 Task: Select the Jordan Time as time zone for the schedule.
Action: Mouse moved to (312, 552)
Screenshot: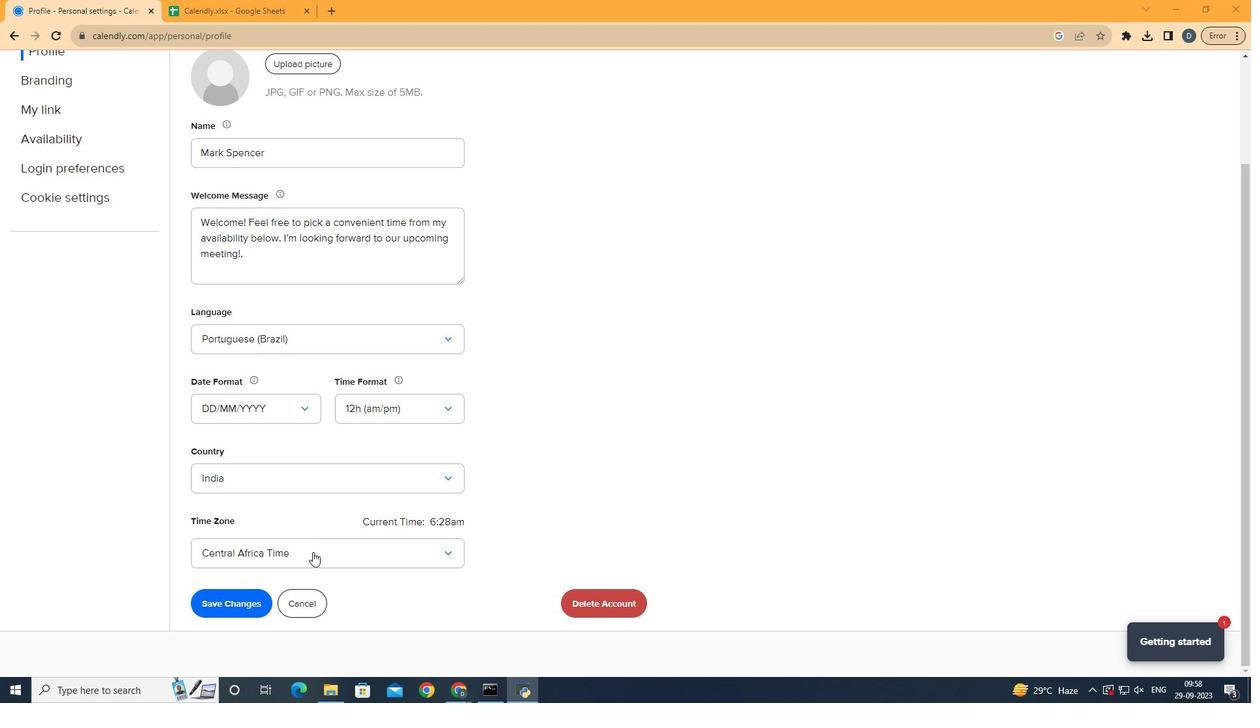
Action: Mouse pressed left at (312, 552)
Screenshot: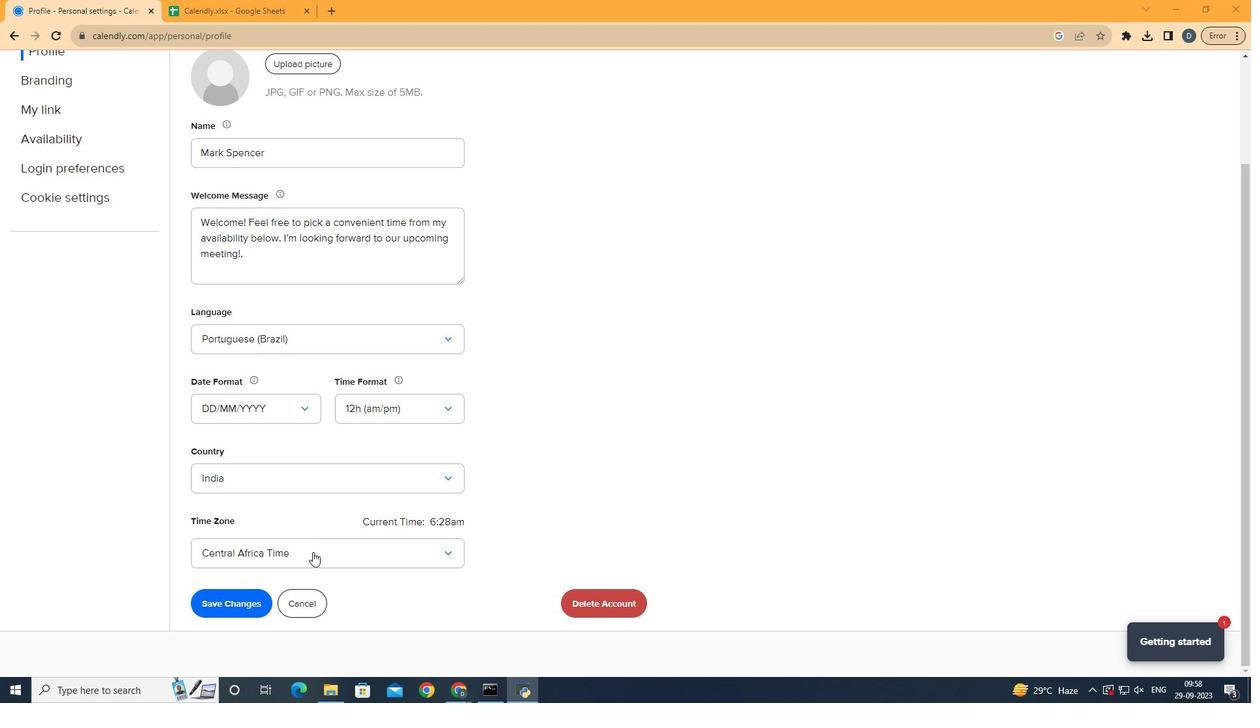 
Action: Mouse moved to (318, 596)
Screenshot: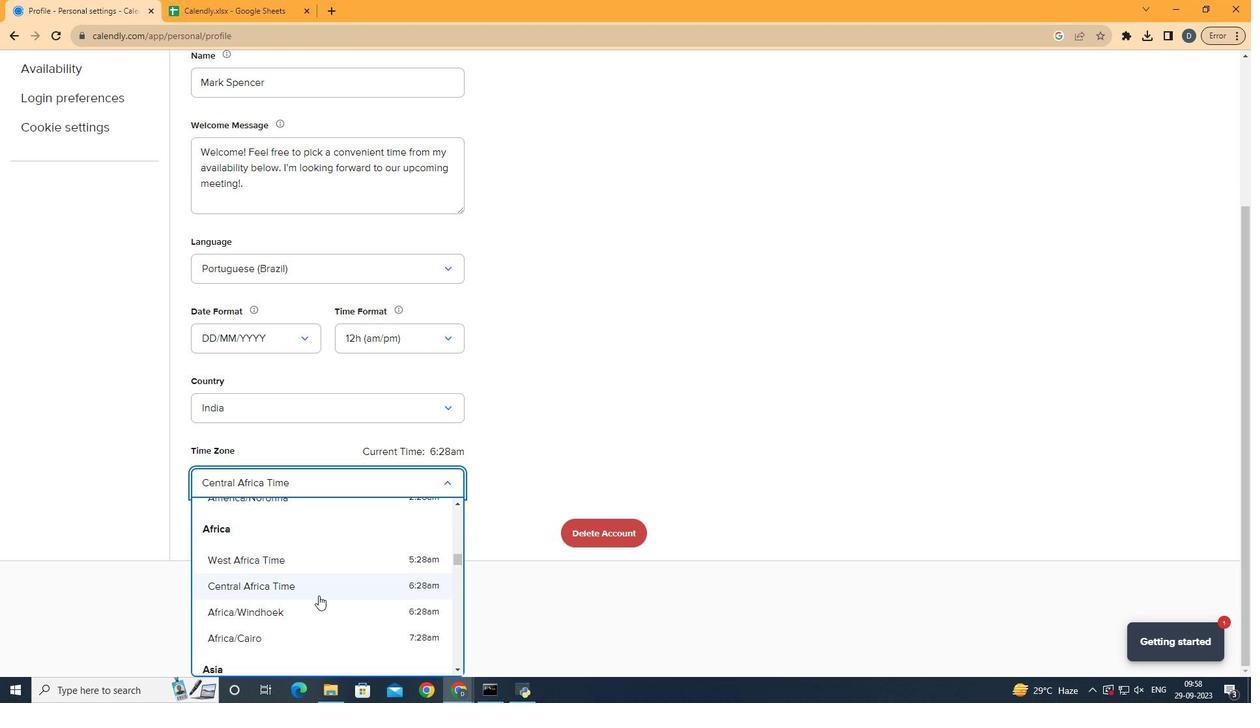 
Action: Mouse scrolled (318, 595) with delta (0, 0)
Screenshot: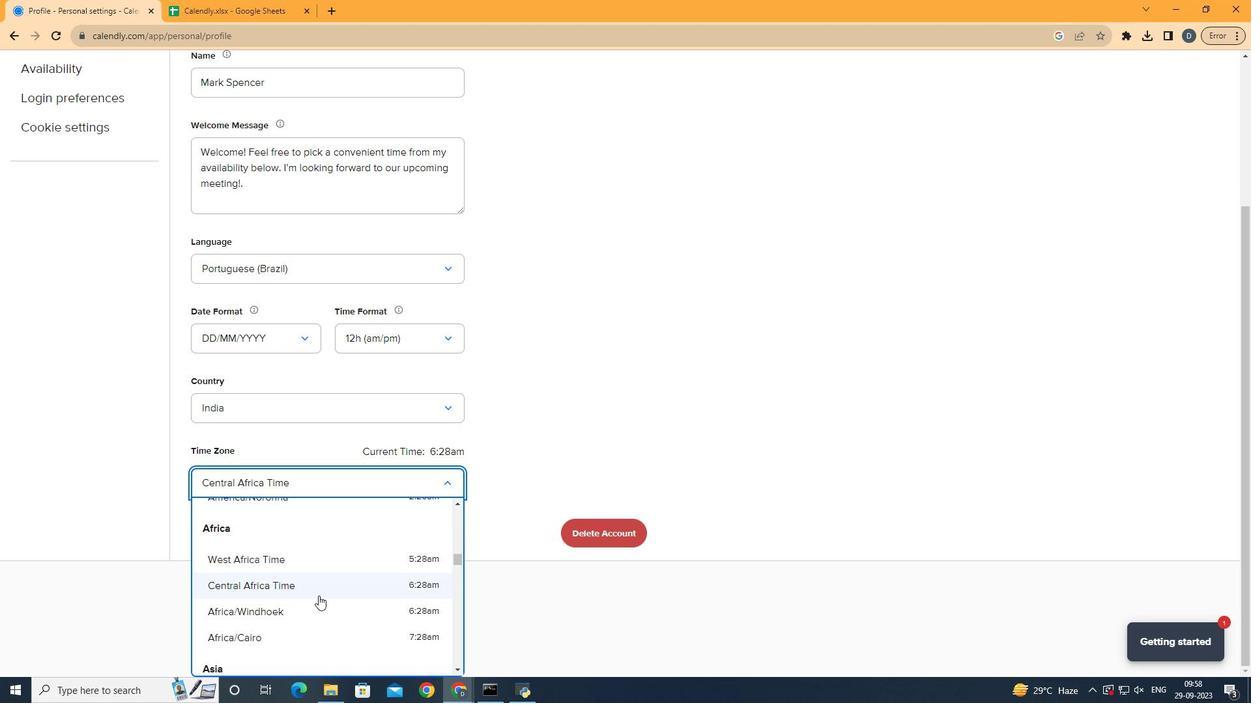 
Action: Mouse scrolled (318, 595) with delta (0, 0)
Screenshot: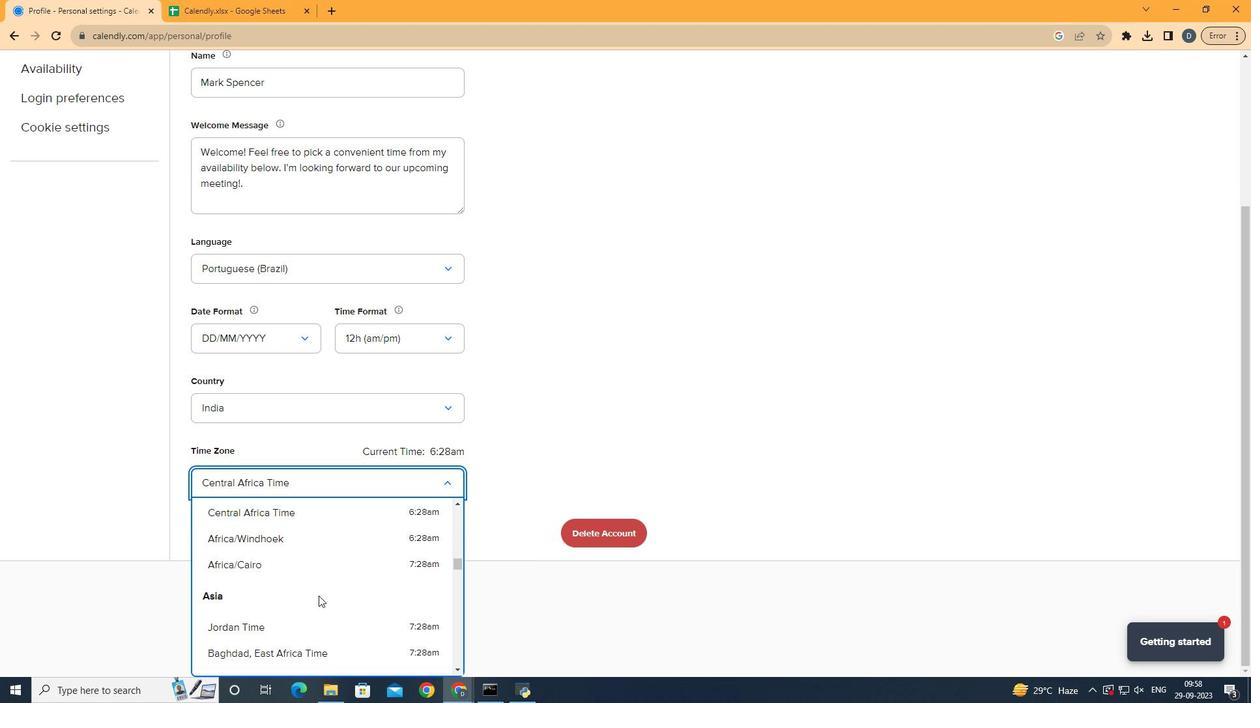 
Action: Mouse moved to (336, 576)
Screenshot: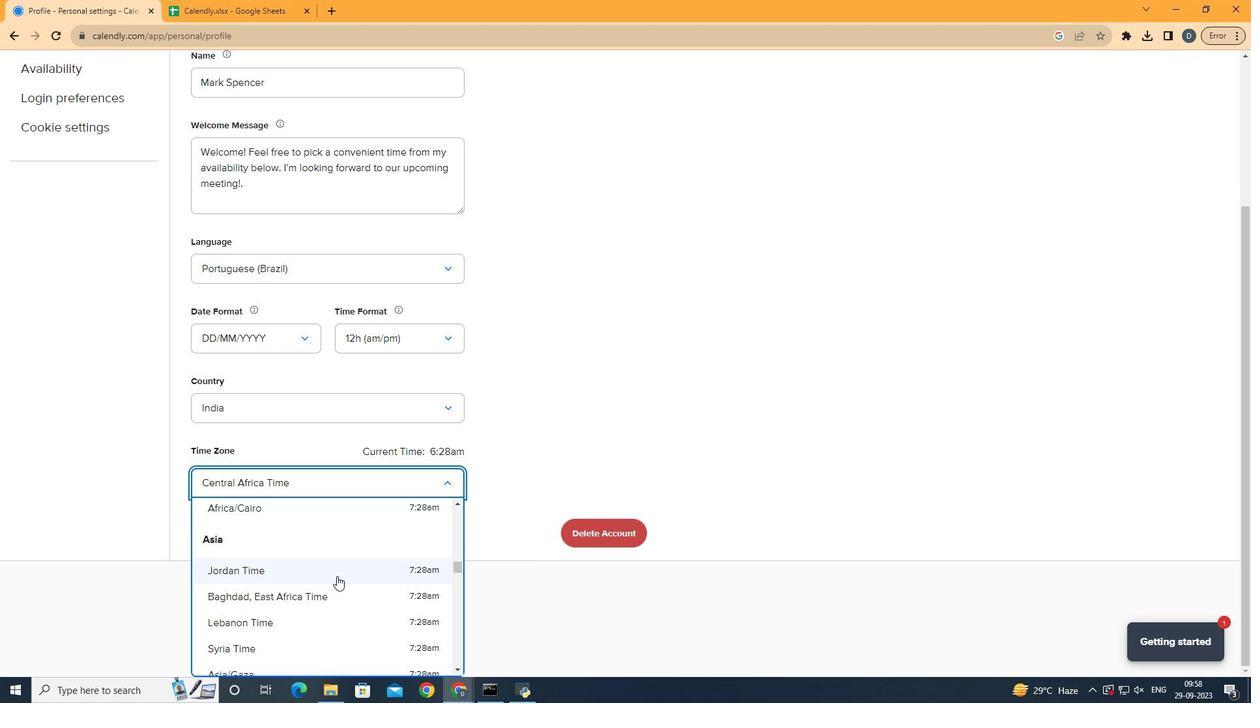 
Action: Mouse pressed left at (336, 576)
Screenshot: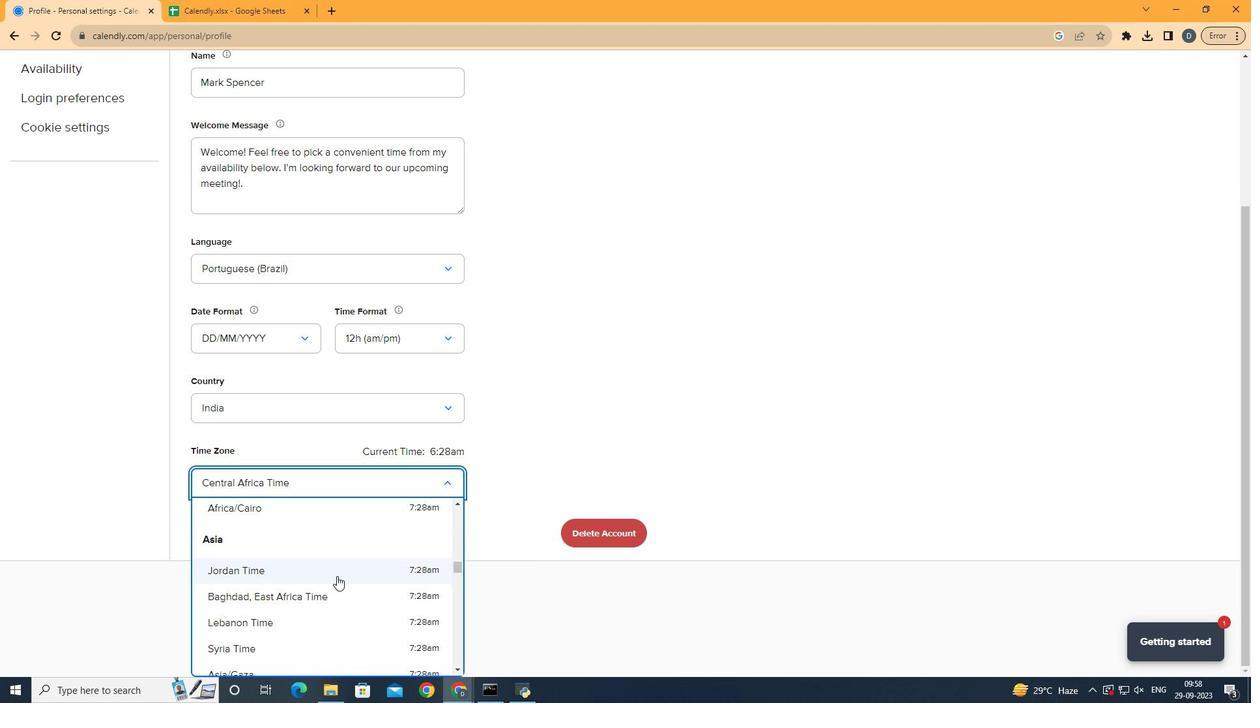 
Action: Mouse moved to (614, 491)
Screenshot: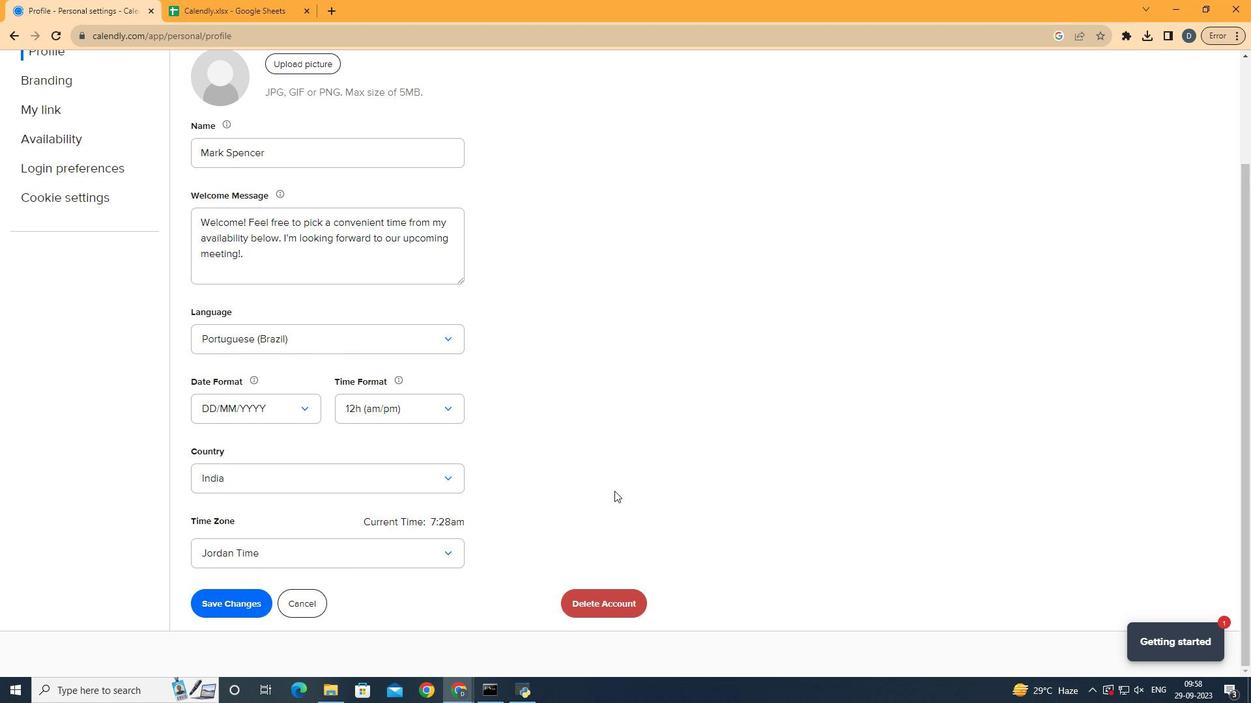 
